 Task: Add a condition where "Status category is Open" in new tickets in your groups.
Action: Mouse moved to (139, 354)
Screenshot: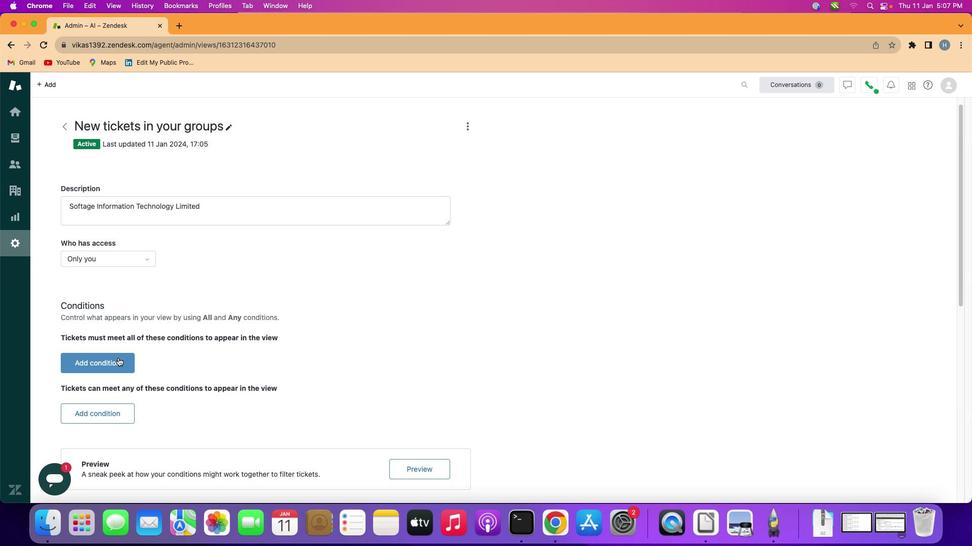 
Action: Mouse pressed left at (139, 354)
Screenshot: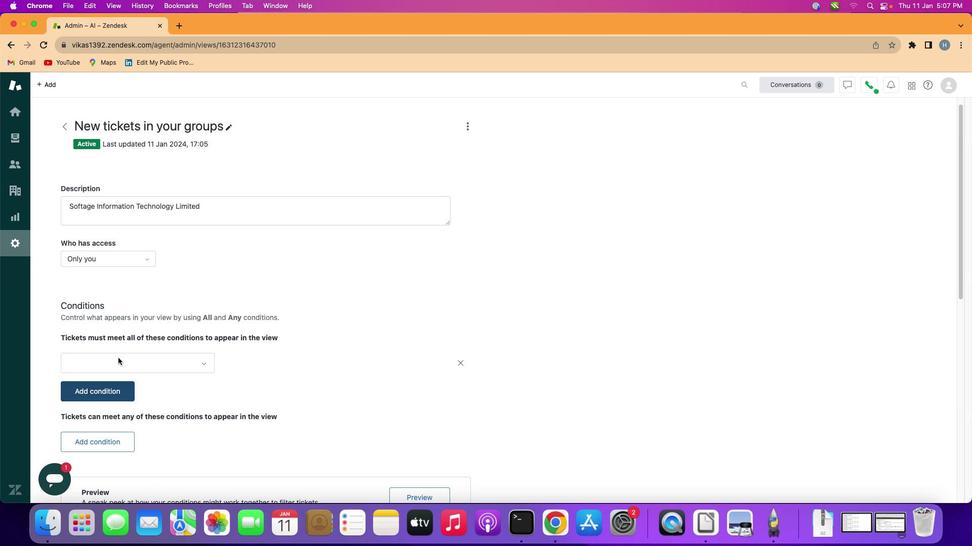 
Action: Mouse moved to (171, 356)
Screenshot: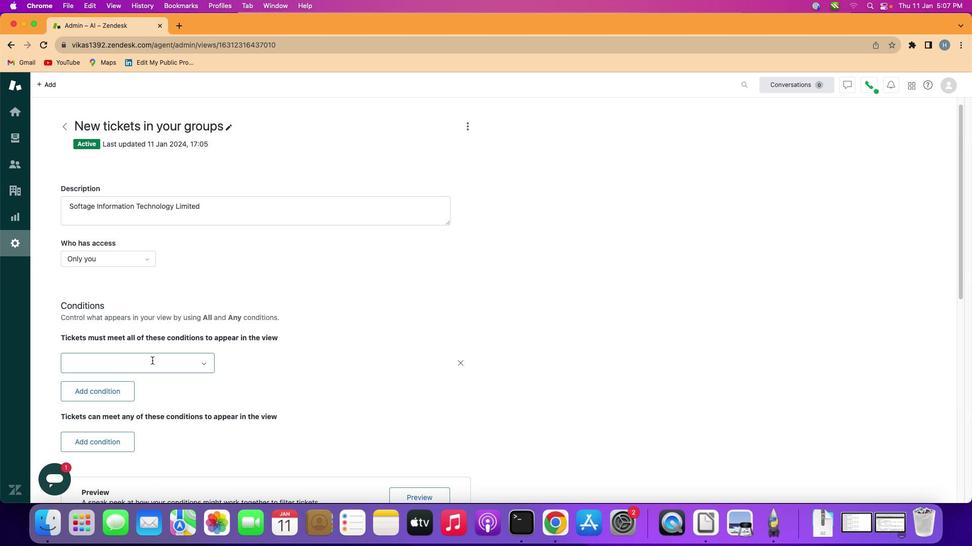 
Action: Mouse pressed left at (171, 356)
Screenshot: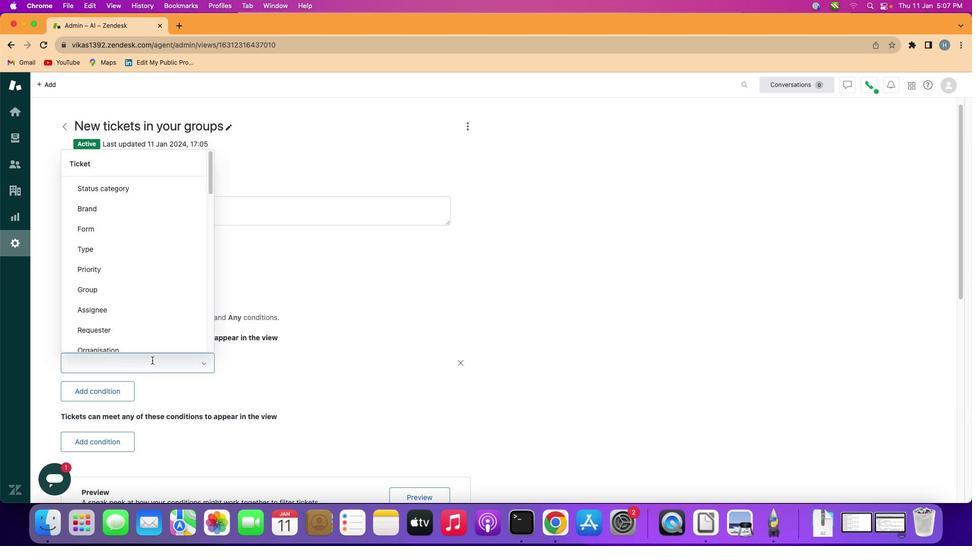 
Action: Mouse moved to (176, 211)
Screenshot: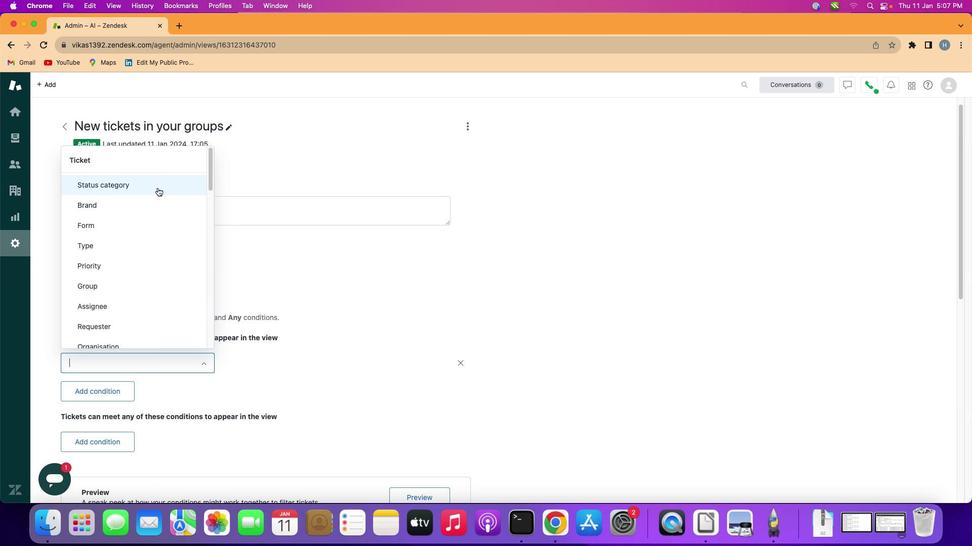 
Action: Mouse pressed left at (176, 211)
Screenshot: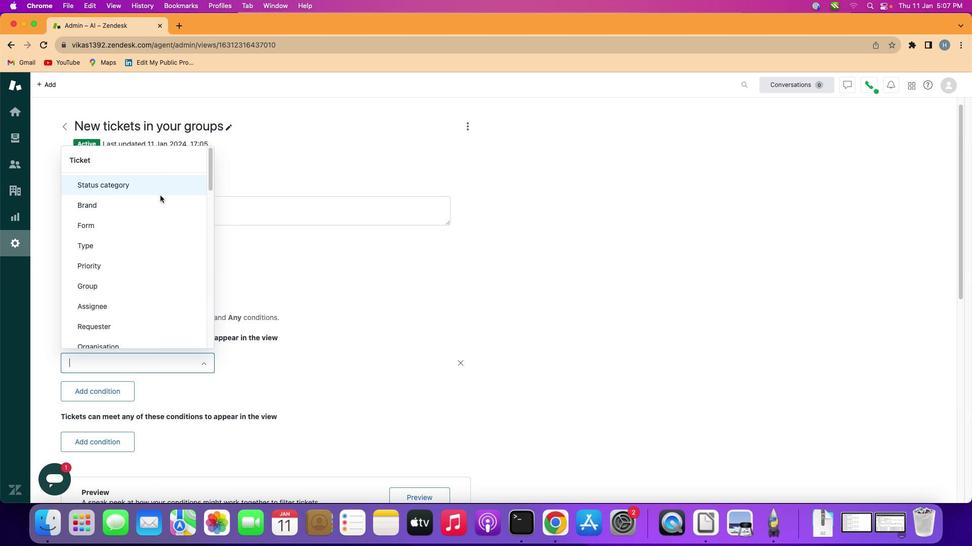 
Action: Mouse moved to (309, 355)
Screenshot: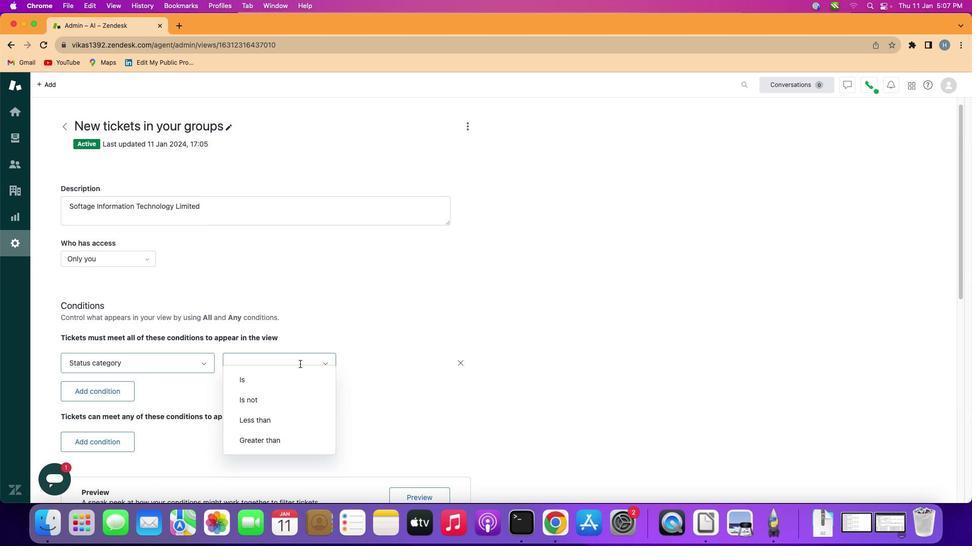 
Action: Mouse pressed left at (309, 355)
Screenshot: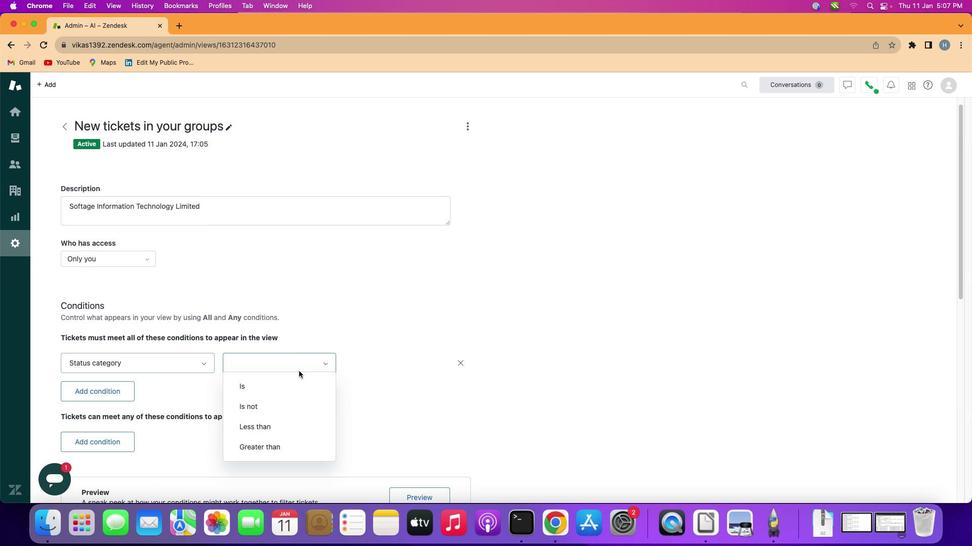 
Action: Mouse moved to (295, 381)
Screenshot: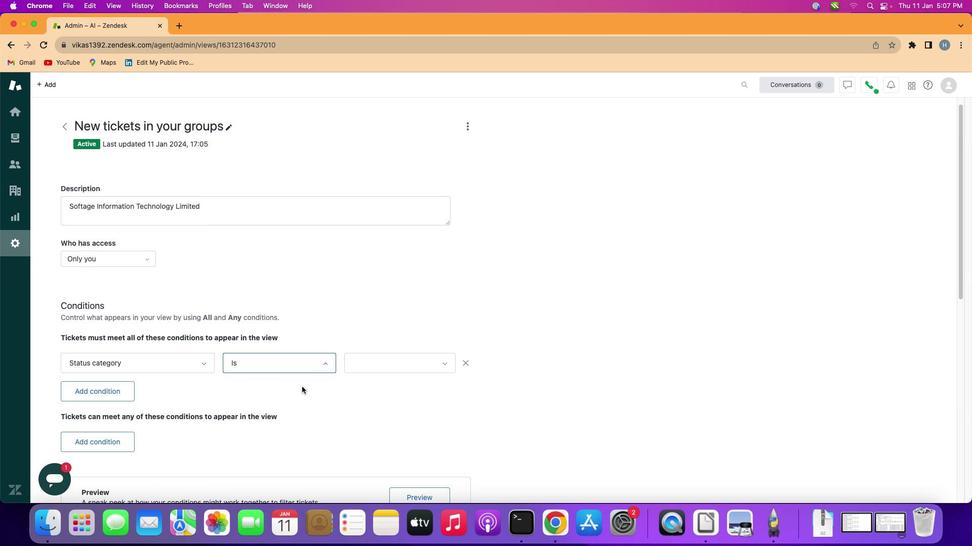 
Action: Mouse pressed left at (295, 381)
Screenshot: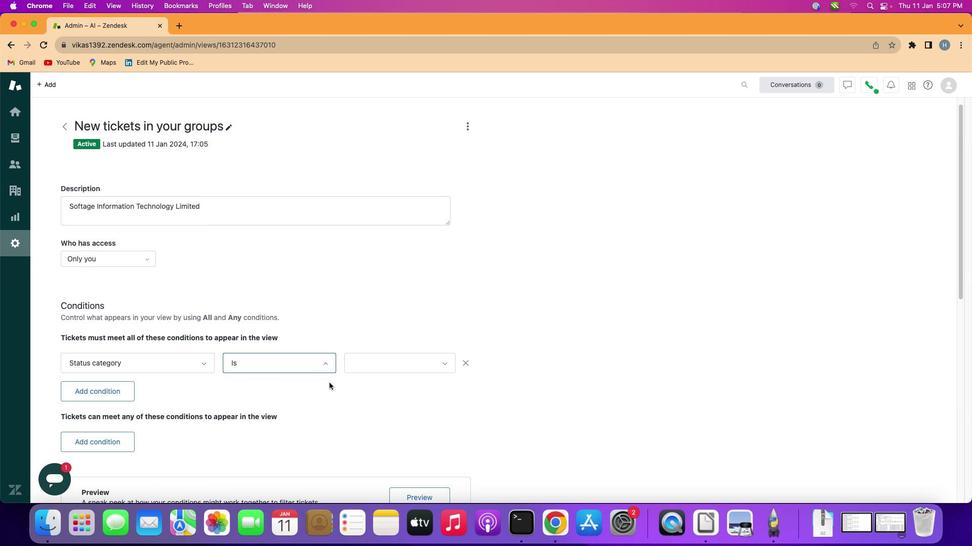 
Action: Mouse moved to (405, 361)
Screenshot: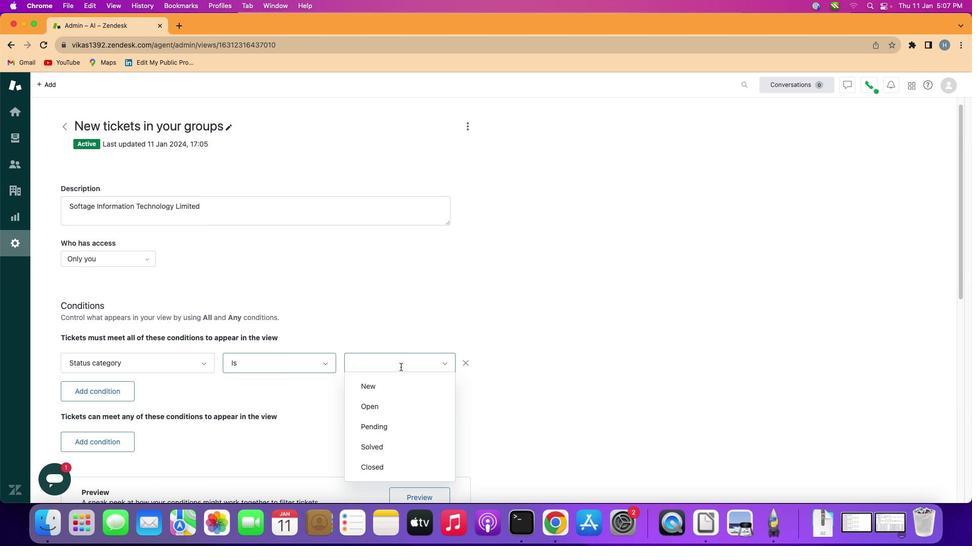 
Action: Mouse pressed left at (405, 361)
Screenshot: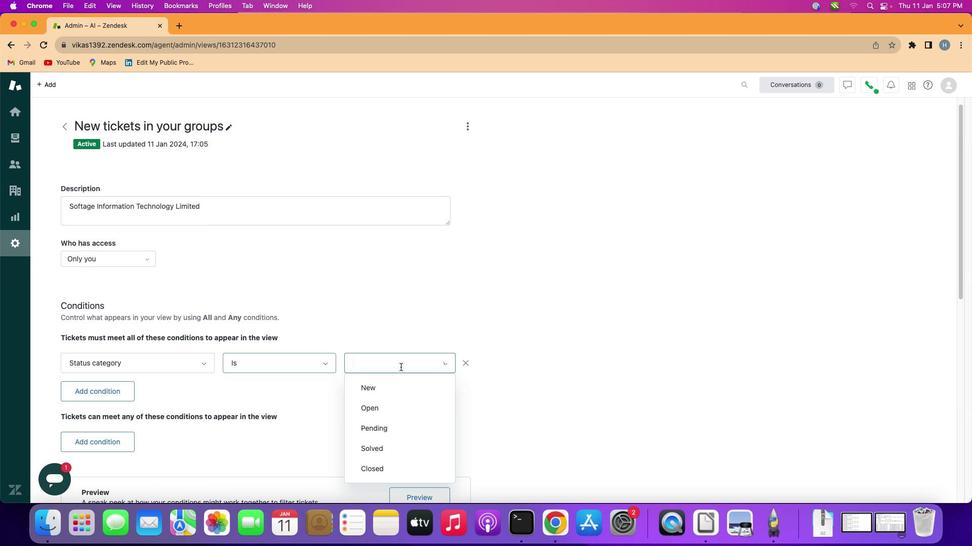
Action: Mouse moved to (389, 398)
Screenshot: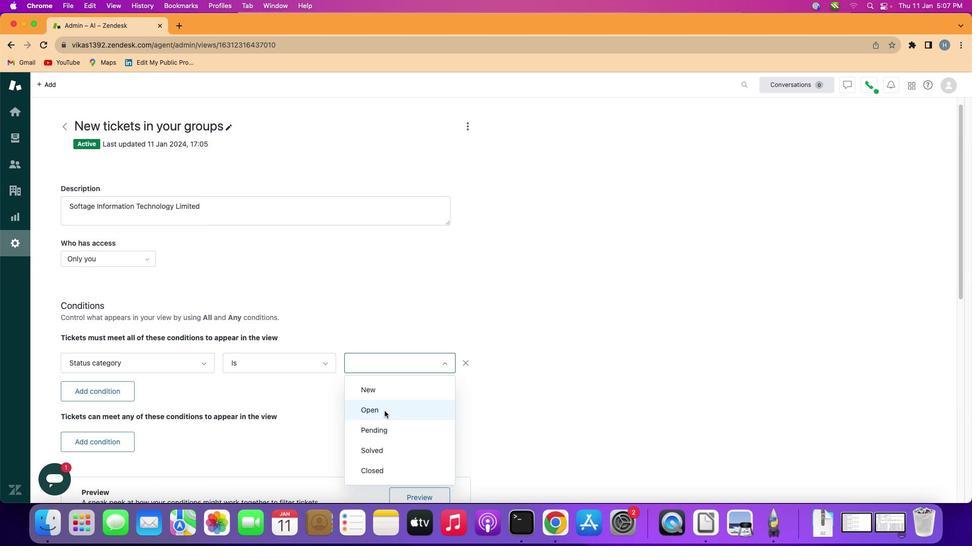 
Action: Mouse pressed left at (389, 398)
Screenshot: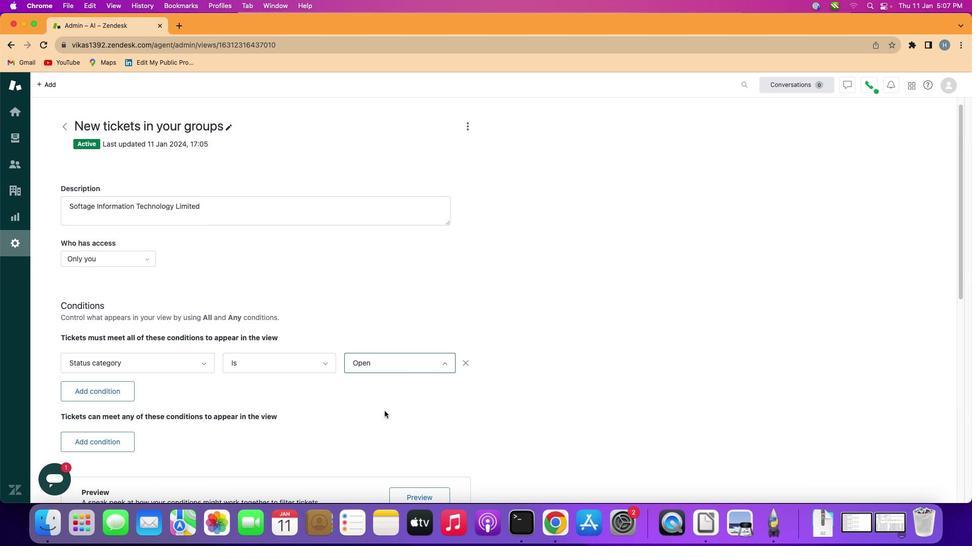 
Action: Mouse moved to (389, 398)
Screenshot: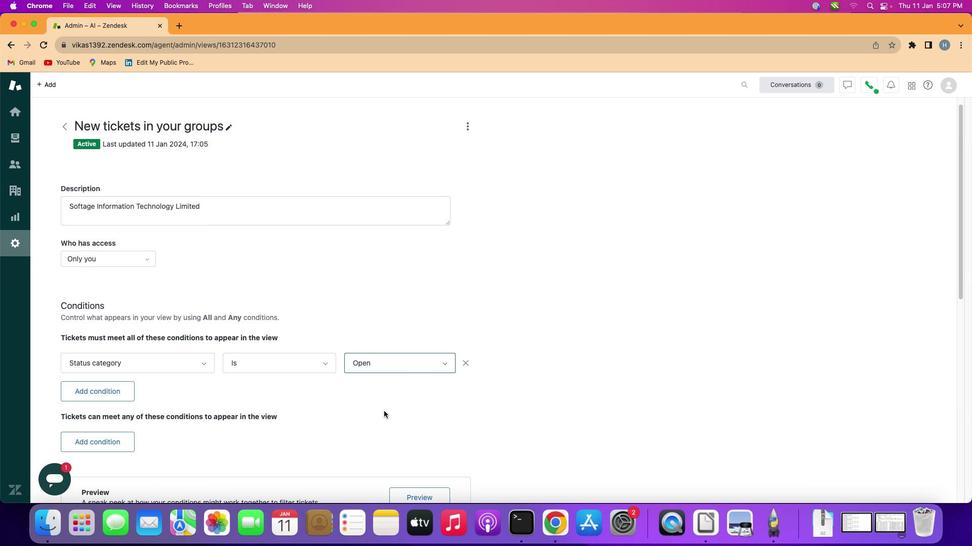 
